 Task: Create an album of photos that showcase the changing seasons in your area
Action: Mouse pressed left at (590, 488)
Screenshot: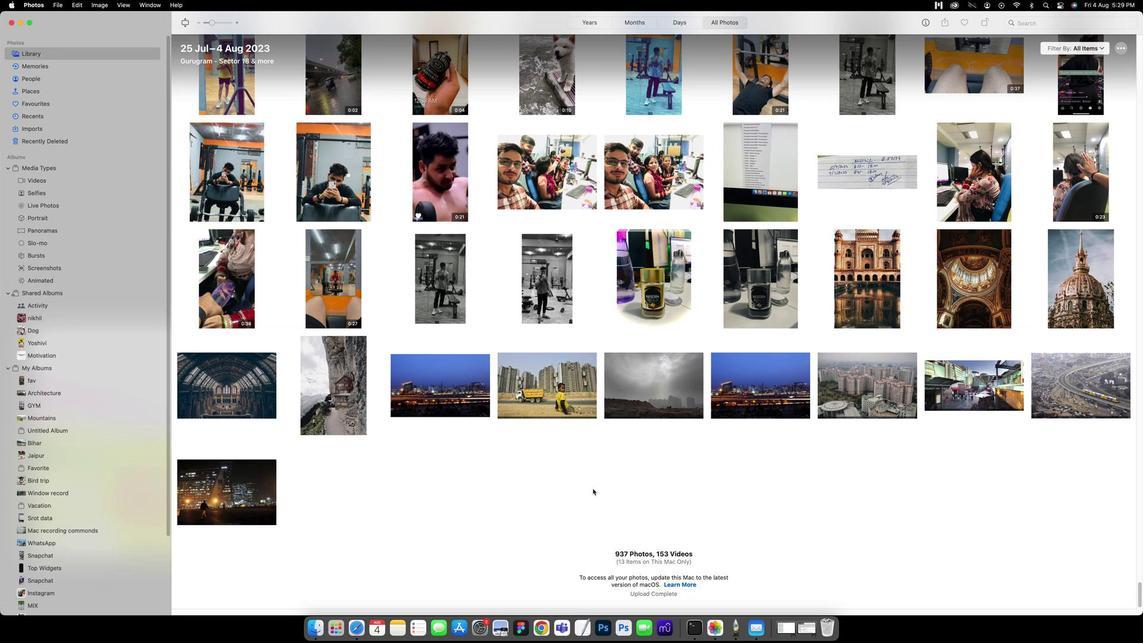 
Action: Mouse moved to (541, 484)
Screenshot: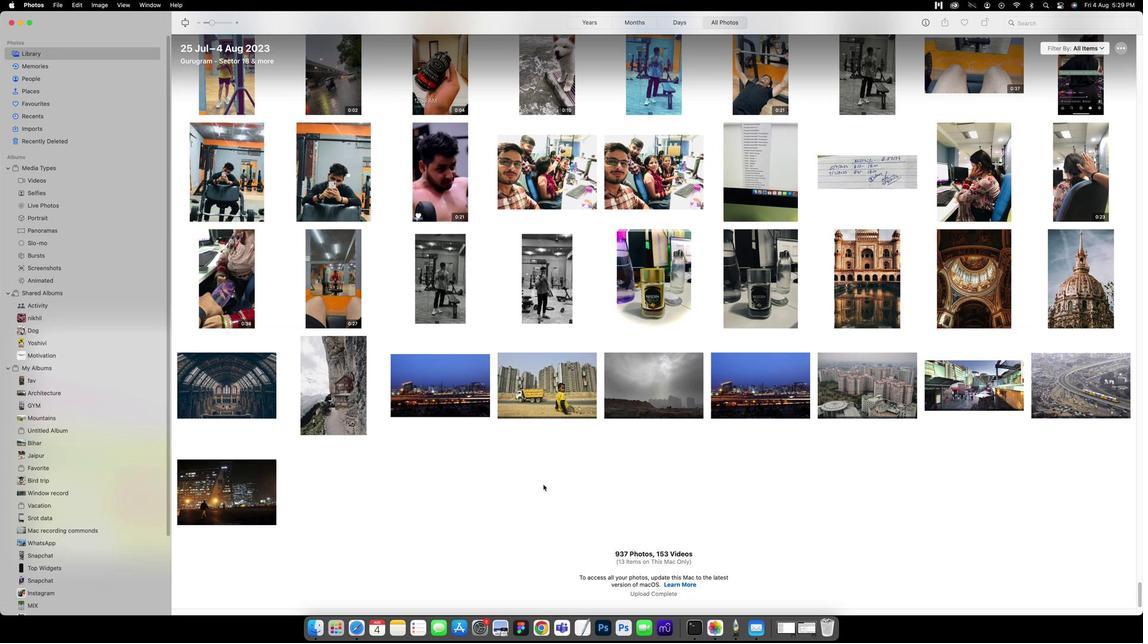
Action: Mouse pressed left at (541, 484)
Screenshot: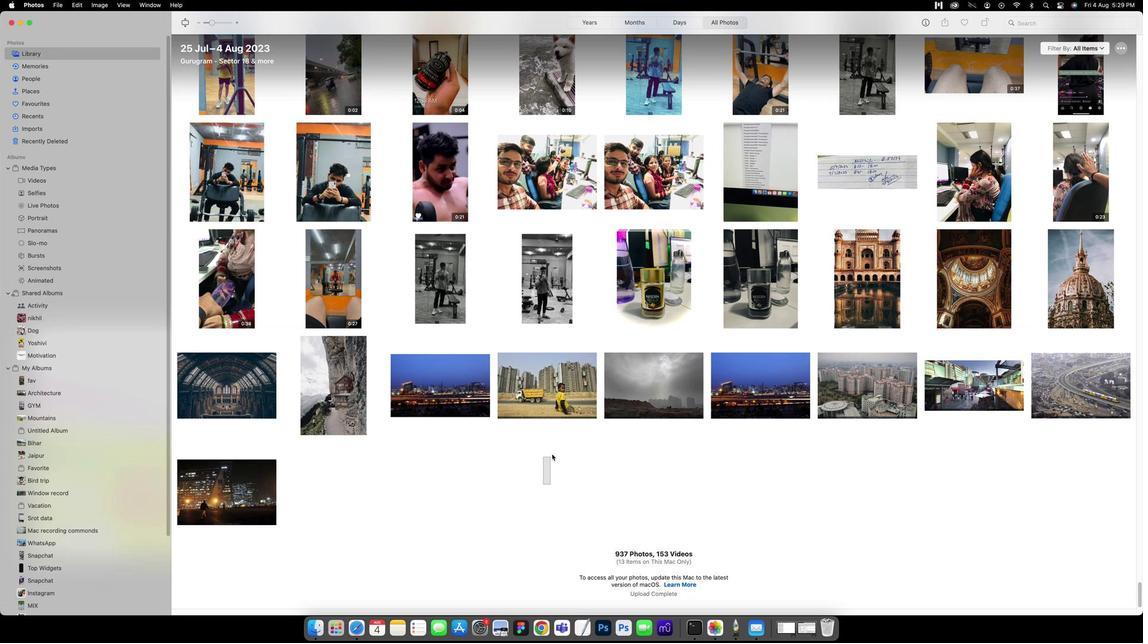 
Action: Mouse moved to (234, 508)
Screenshot: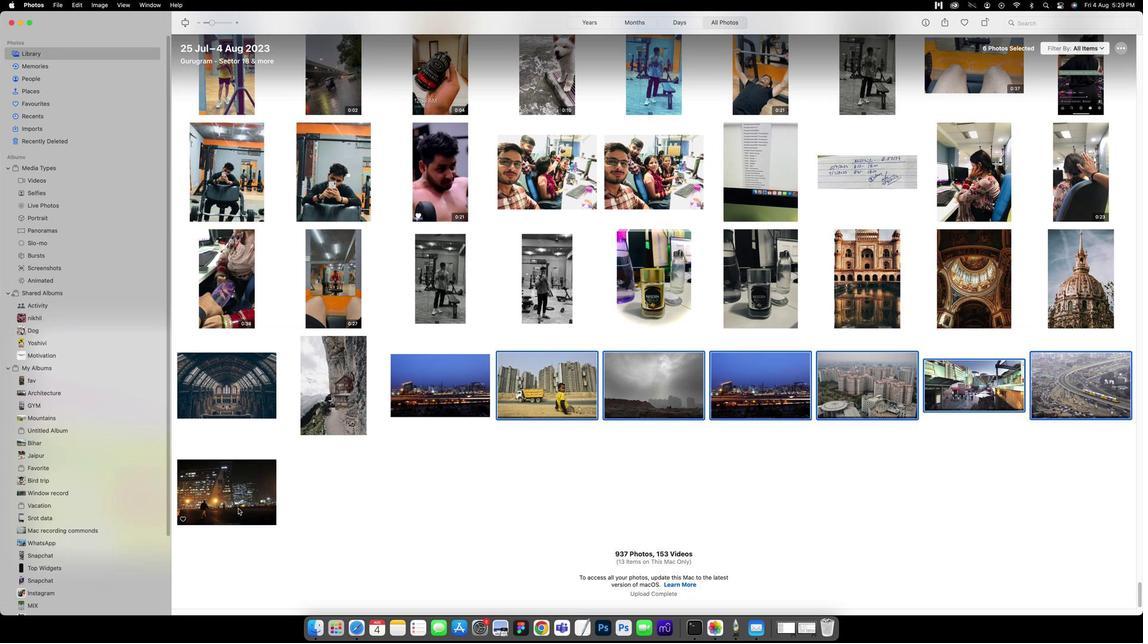 
Action: Key pressed Key.cmd
Screenshot: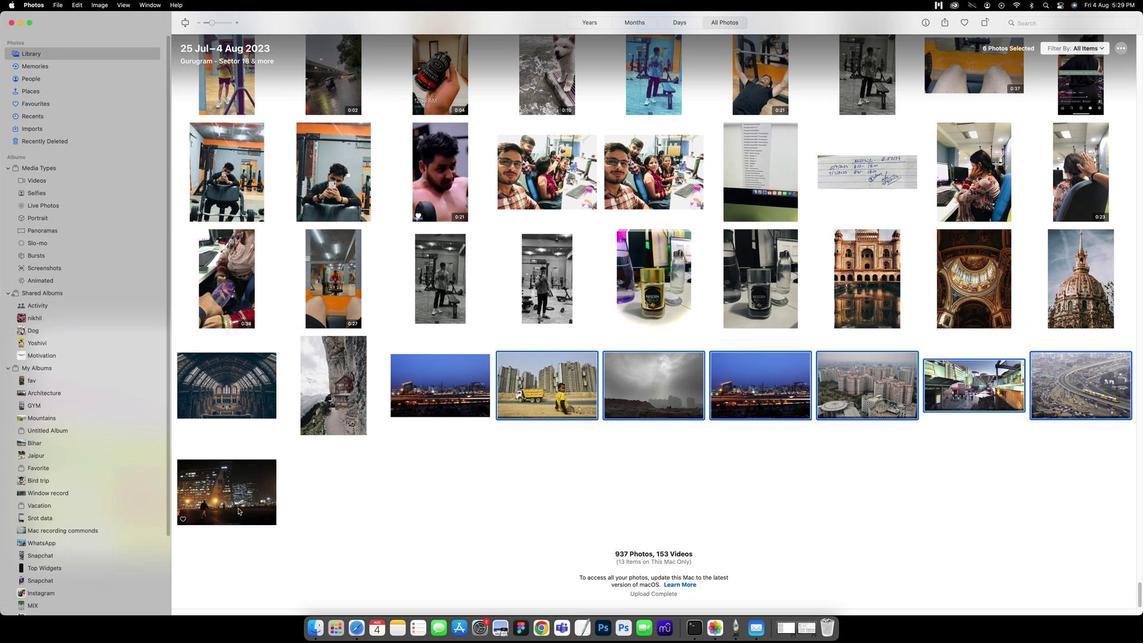 
Action: Mouse pressed left at (234, 508)
Screenshot: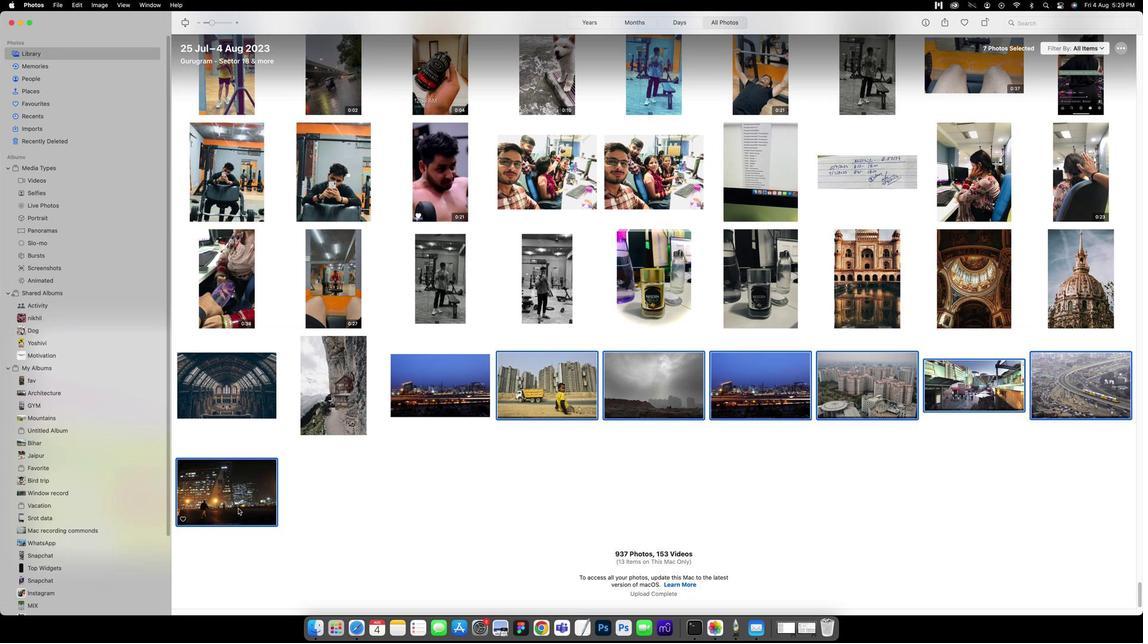 
Action: Mouse pressed right at (234, 508)
Screenshot: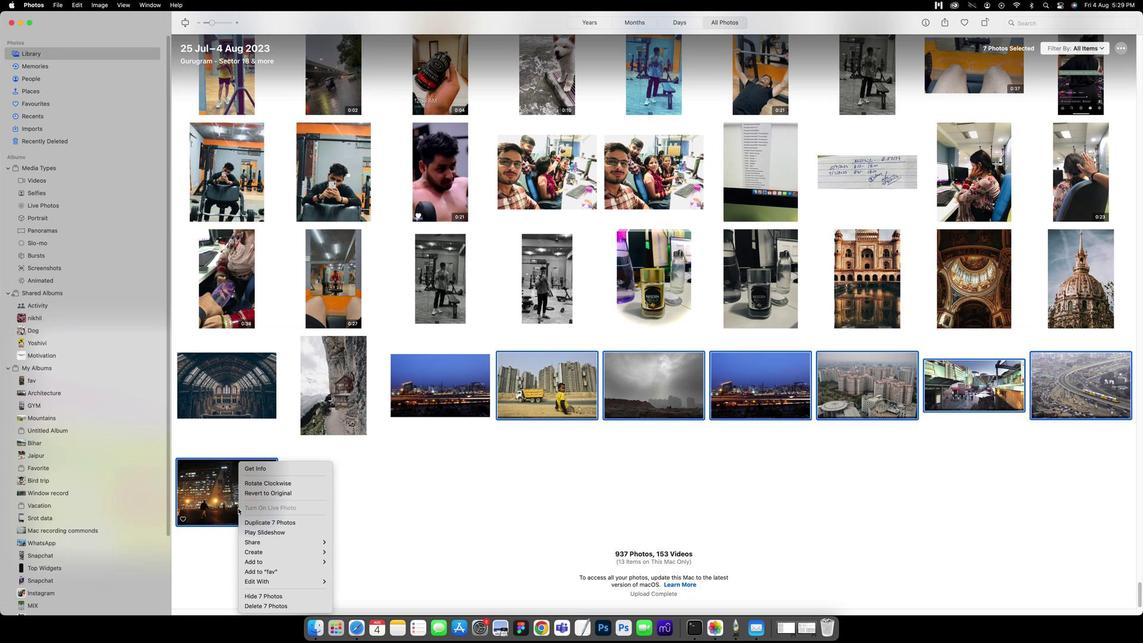 
Action: Mouse moved to (382, 329)
Screenshot: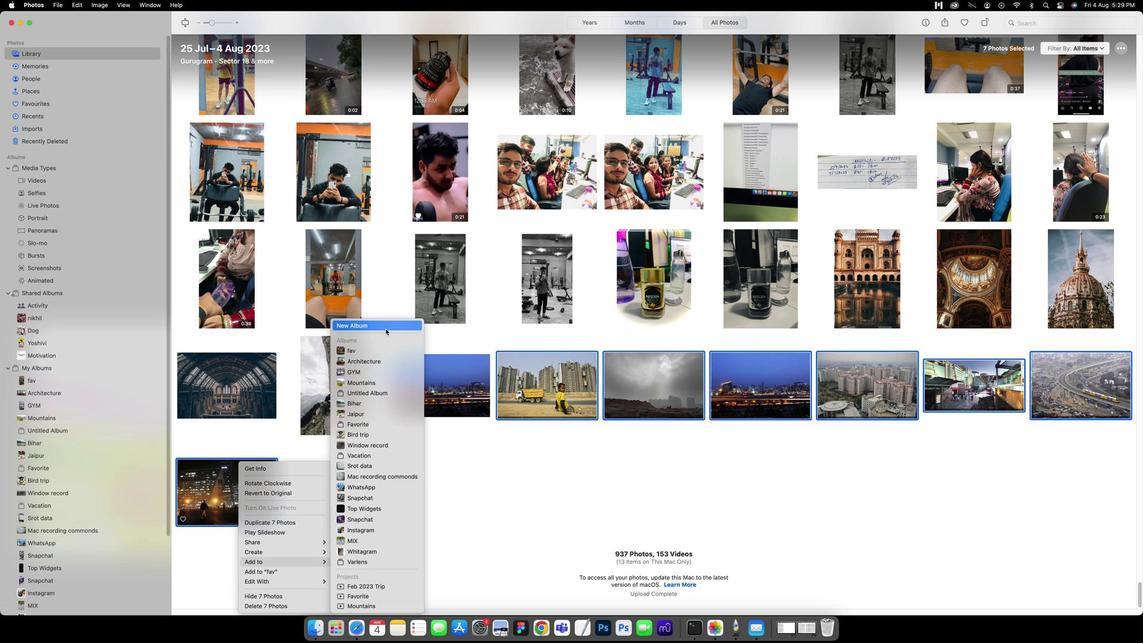 
Action: Mouse pressed left at (382, 329)
Screenshot: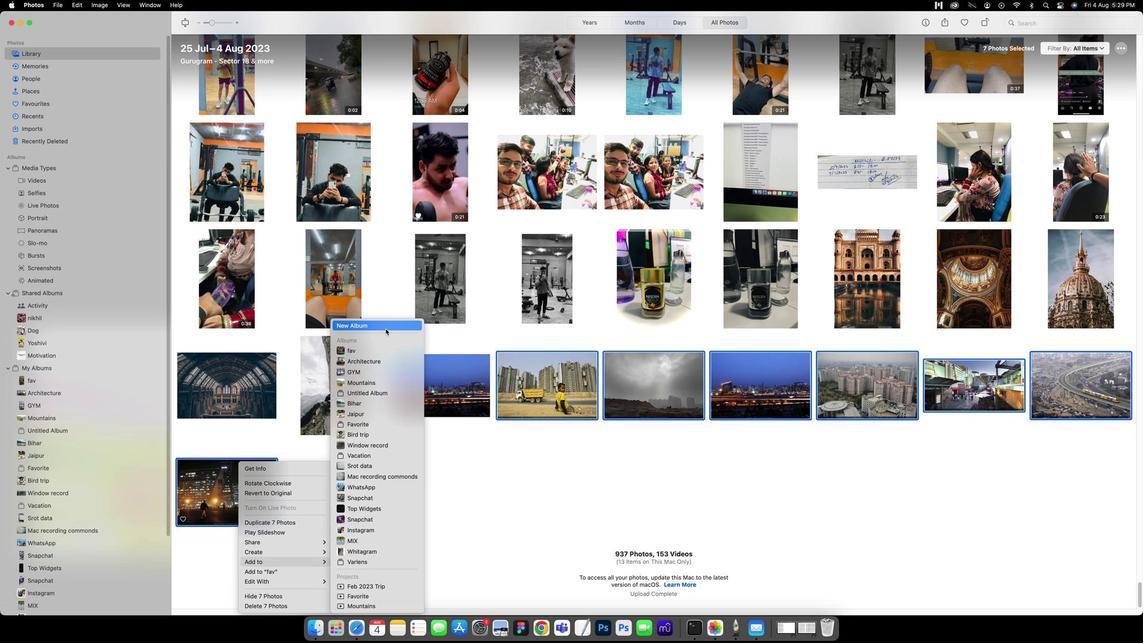
Action: Key pressed Key.caps_lock'G'Key.caps_lock'u''r''g''o''a''n'Key.space't''h''e''n'Key.space'a''n''d'Key.space'n''o''w'Key.shift_rKey.enter
Screenshot: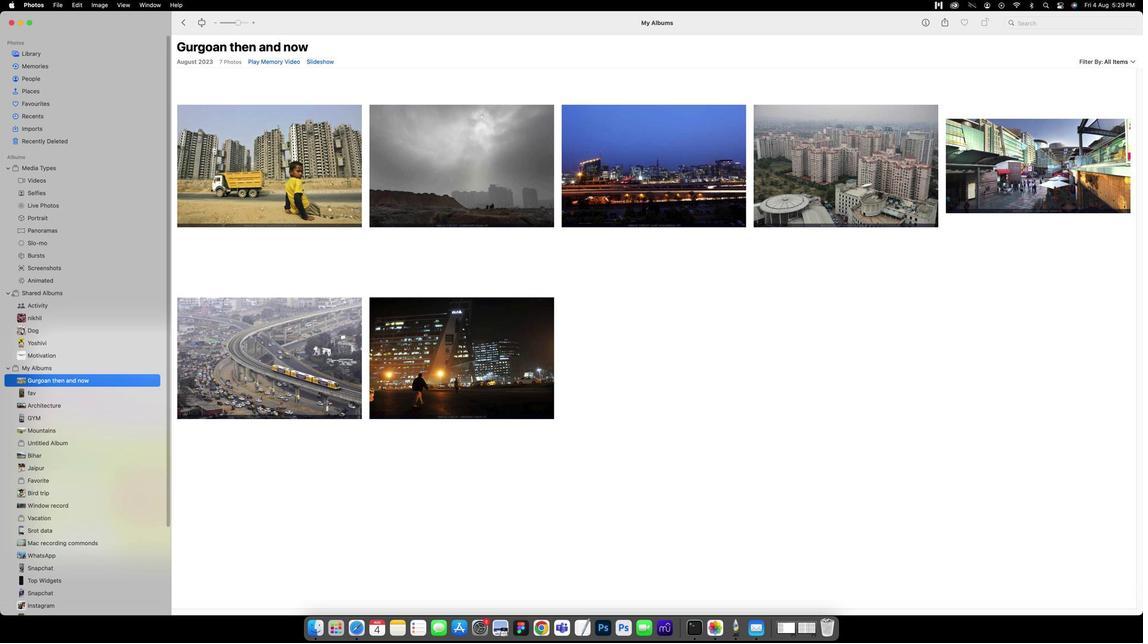 
Action: Mouse moved to (263, 242)
Screenshot: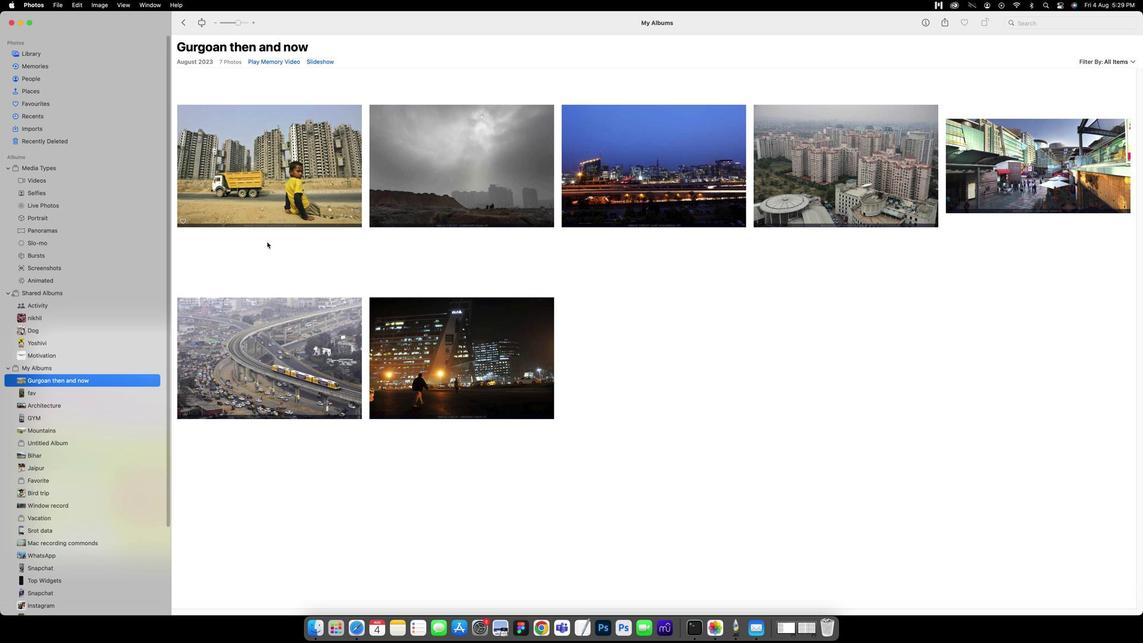 
Action: Key pressed Key.cmd'a'
Screenshot: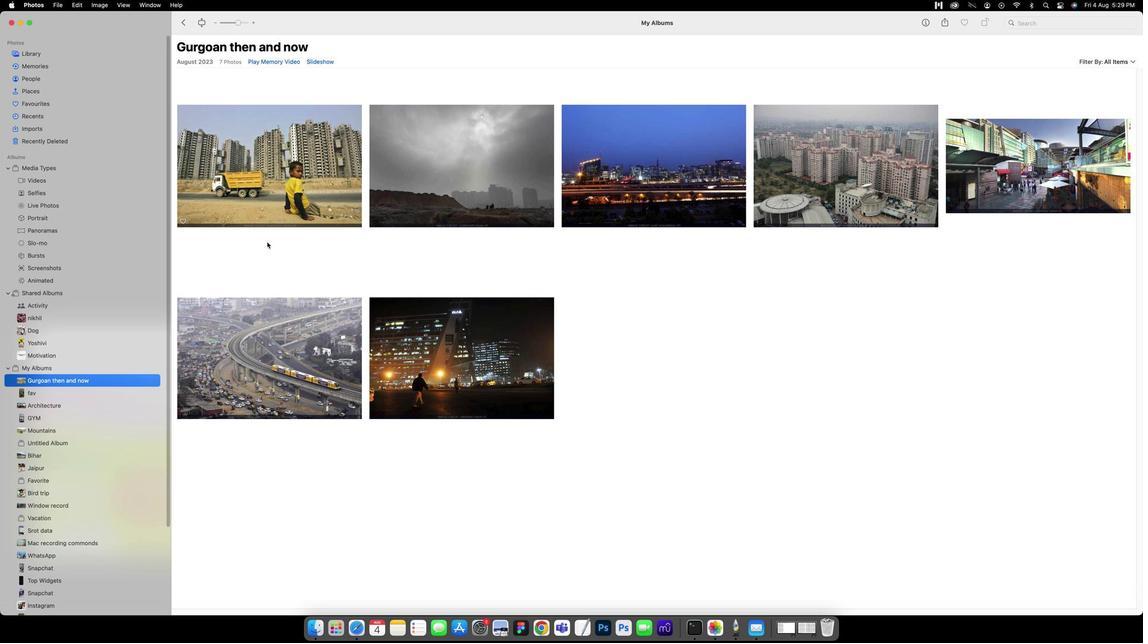 
Action: Mouse moved to (494, 397)
Screenshot: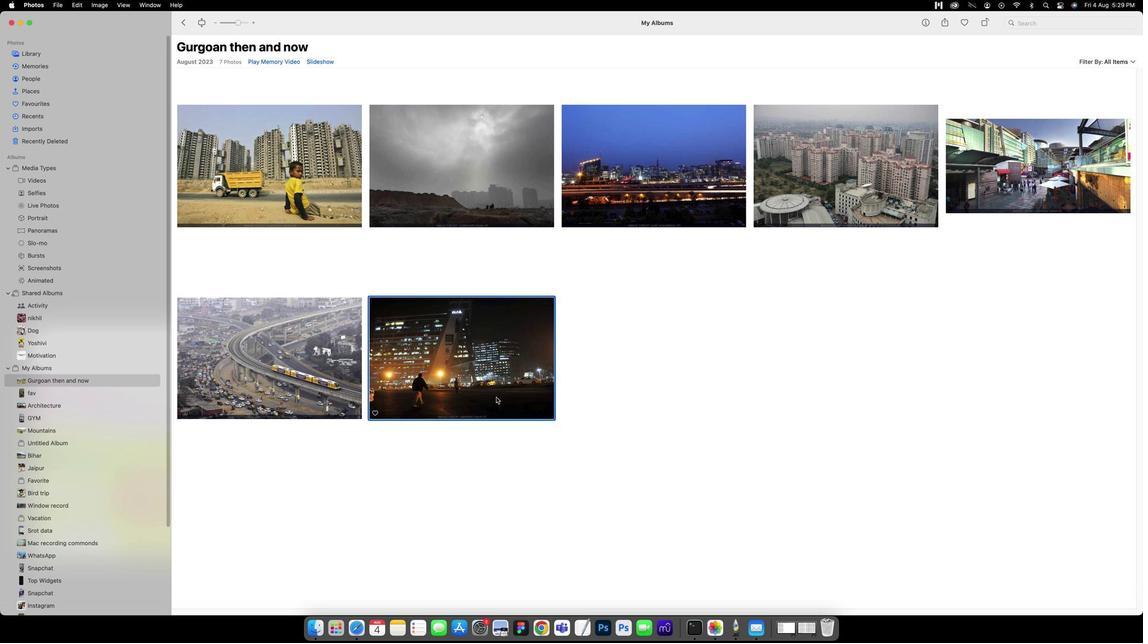 
Action: Mouse pressed left at (494, 397)
Screenshot: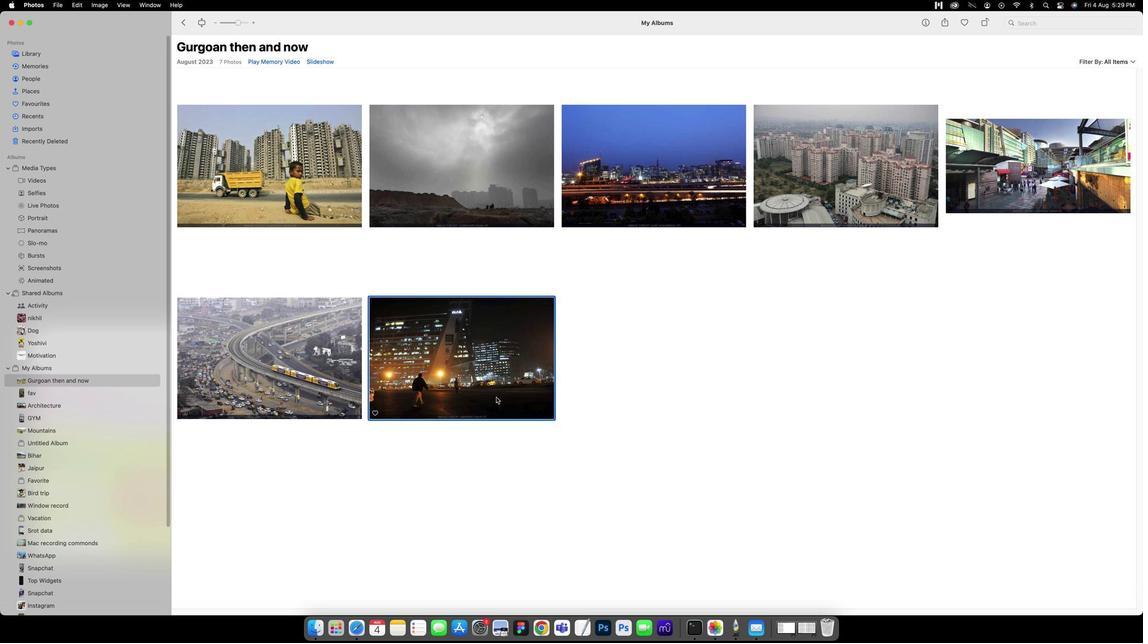 
Action: Mouse moved to (465, 395)
Screenshot: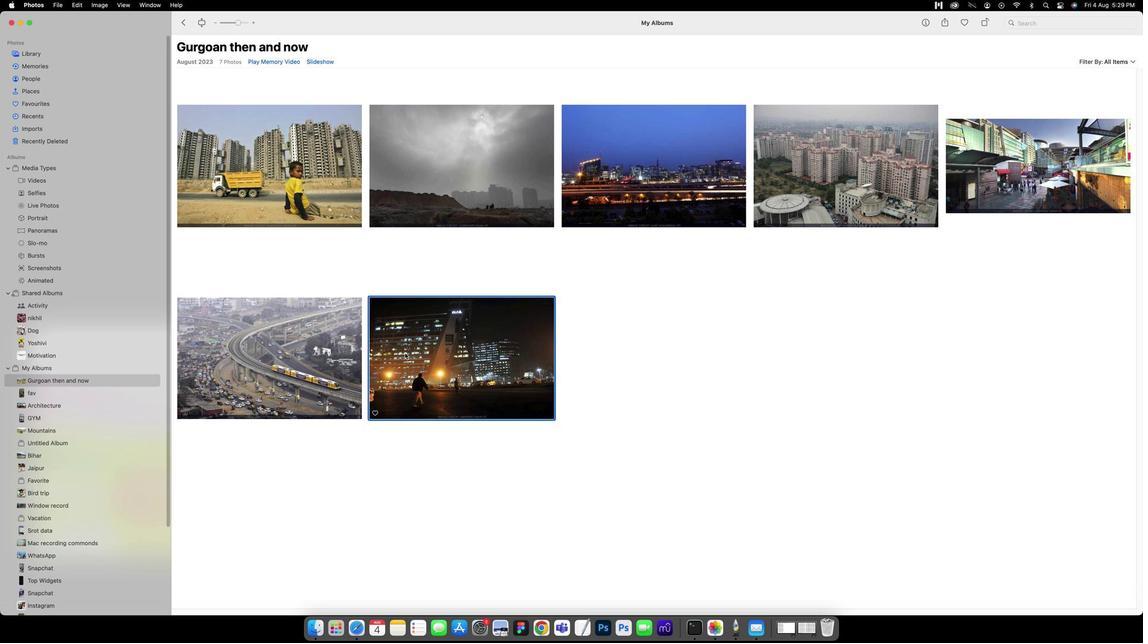 
Action: Key pressed Key.cmd
Screenshot: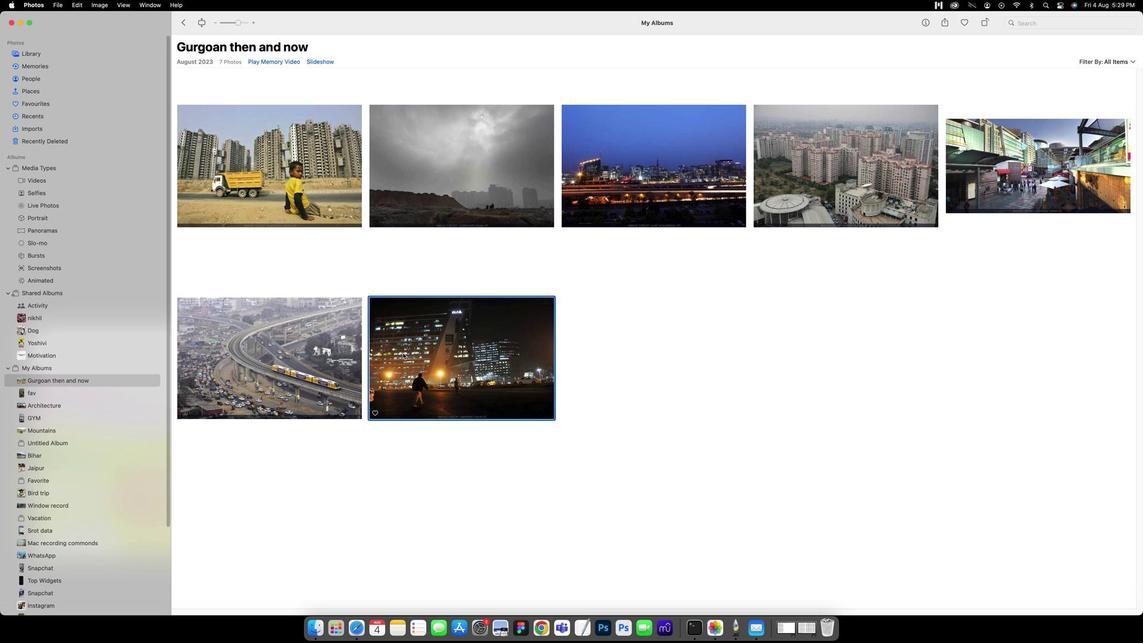 
Action: Mouse moved to (340, 345)
Screenshot: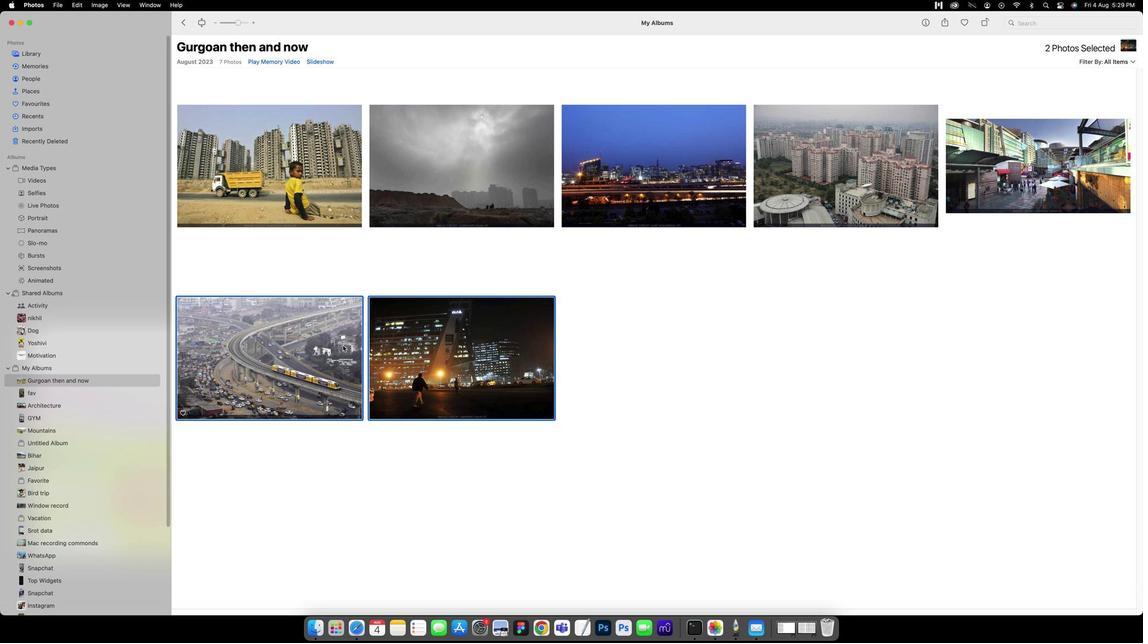 
Action: Mouse pressed left at (340, 345)
Screenshot: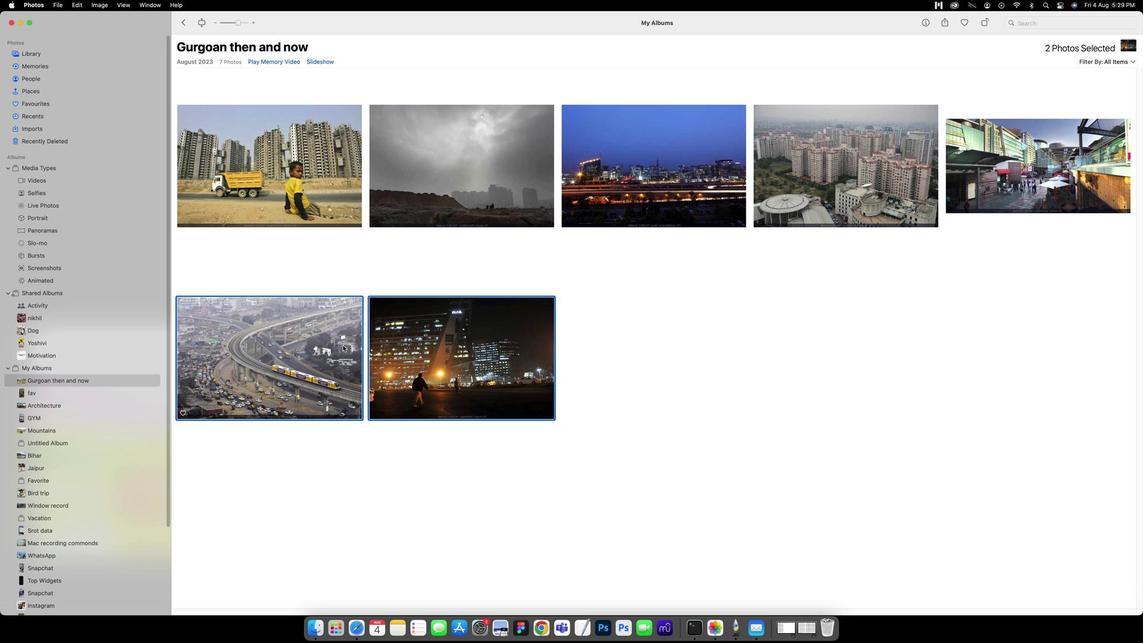
Action: Mouse moved to (294, 193)
Screenshot: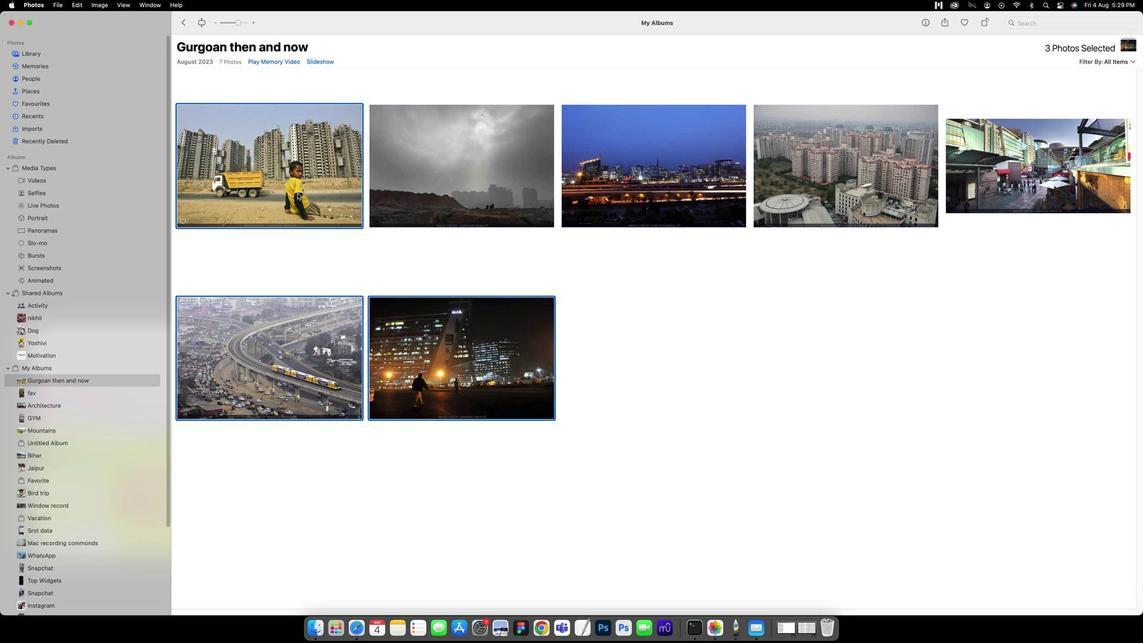 
Action: Mouse pressed left at (294, 193)
Screenshot: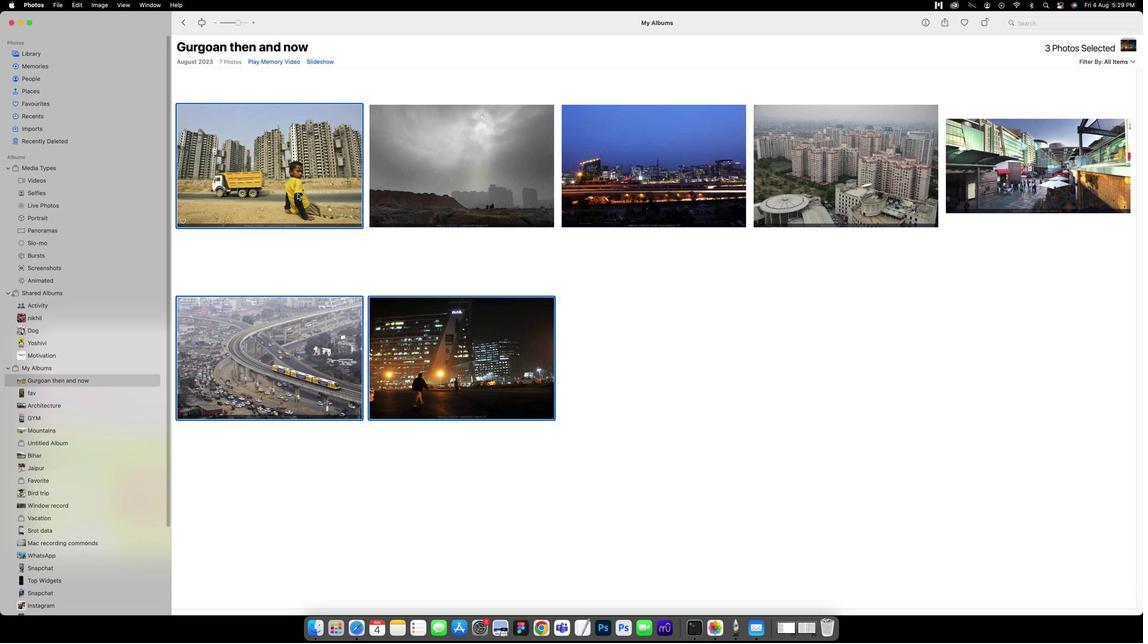 
Action: Mouse moved to (478, 175)
Screenshot: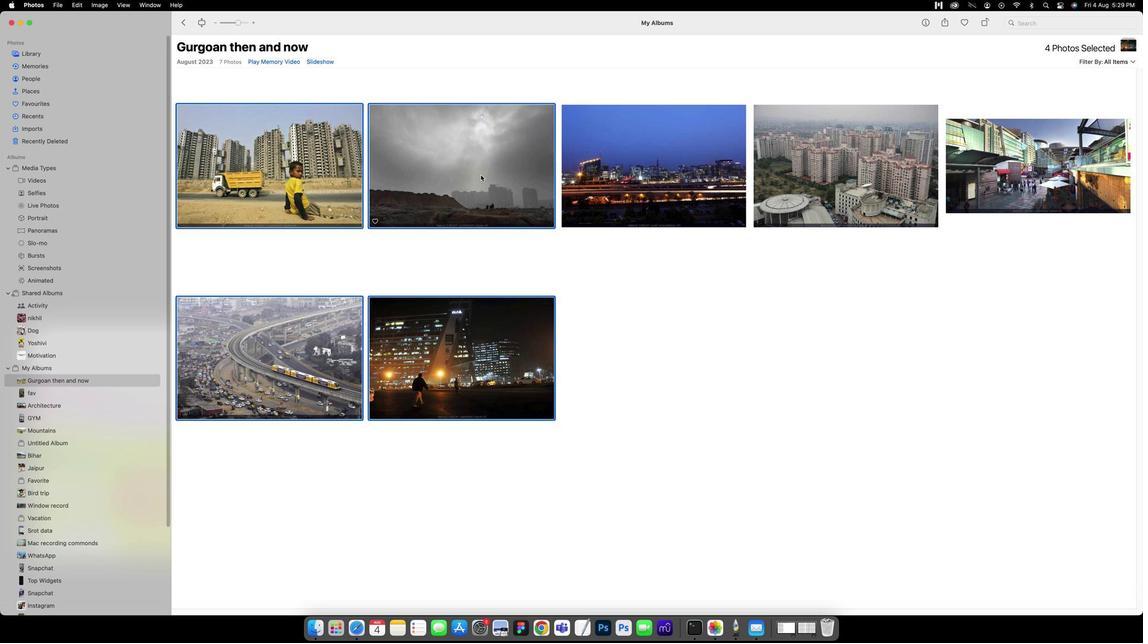 
Action: Mouse pressed left at (478, 175)
Screenshot: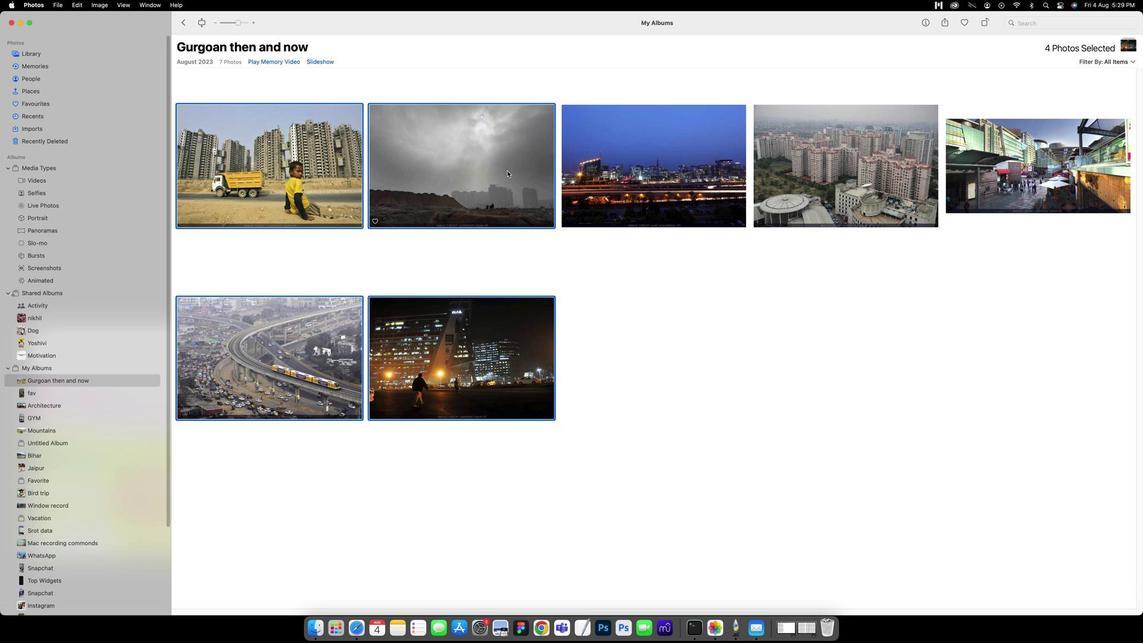 
Action: Mouse moved to (639, 167)
Screenshot: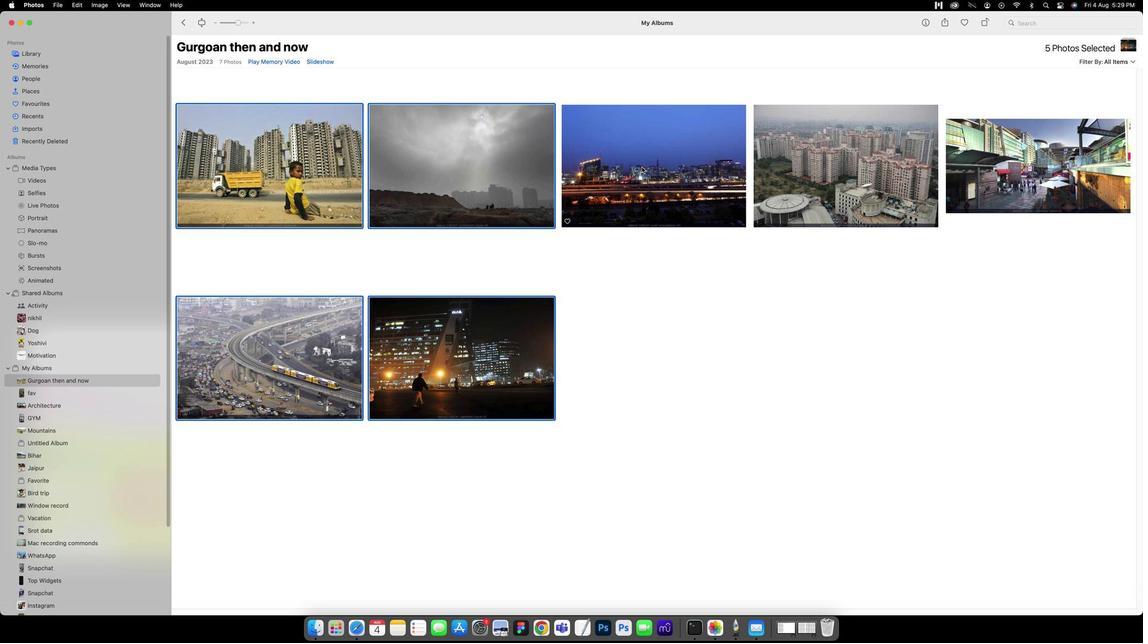 
Action: Mouse pressed left at (639, 167)
Screenshot: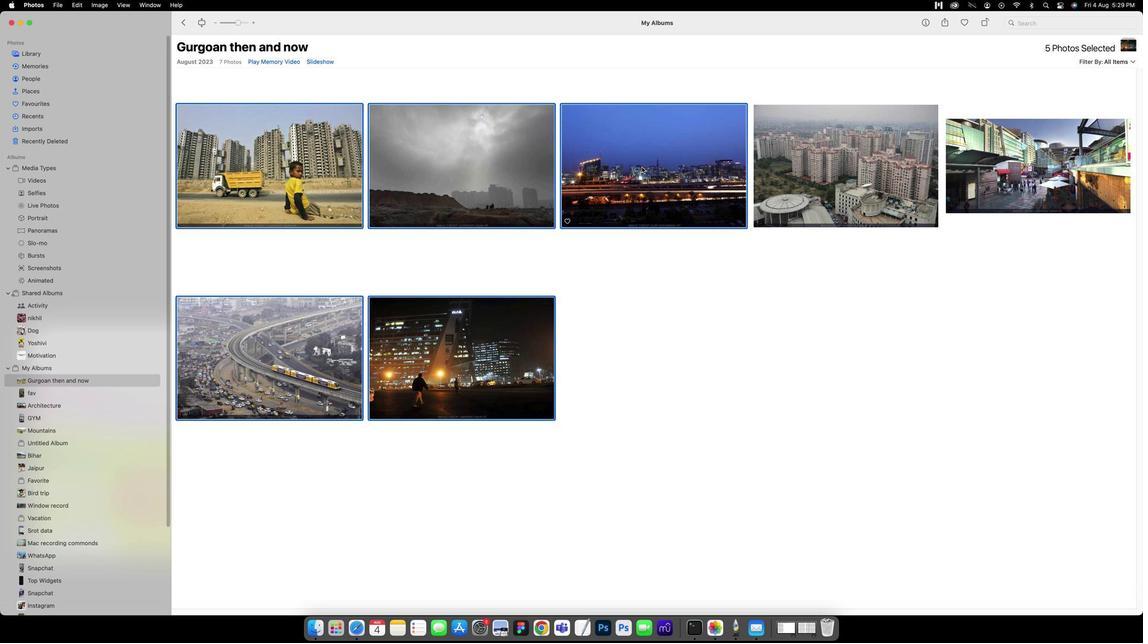 
Action: Mouse moved to (872, 167)
Screenshot: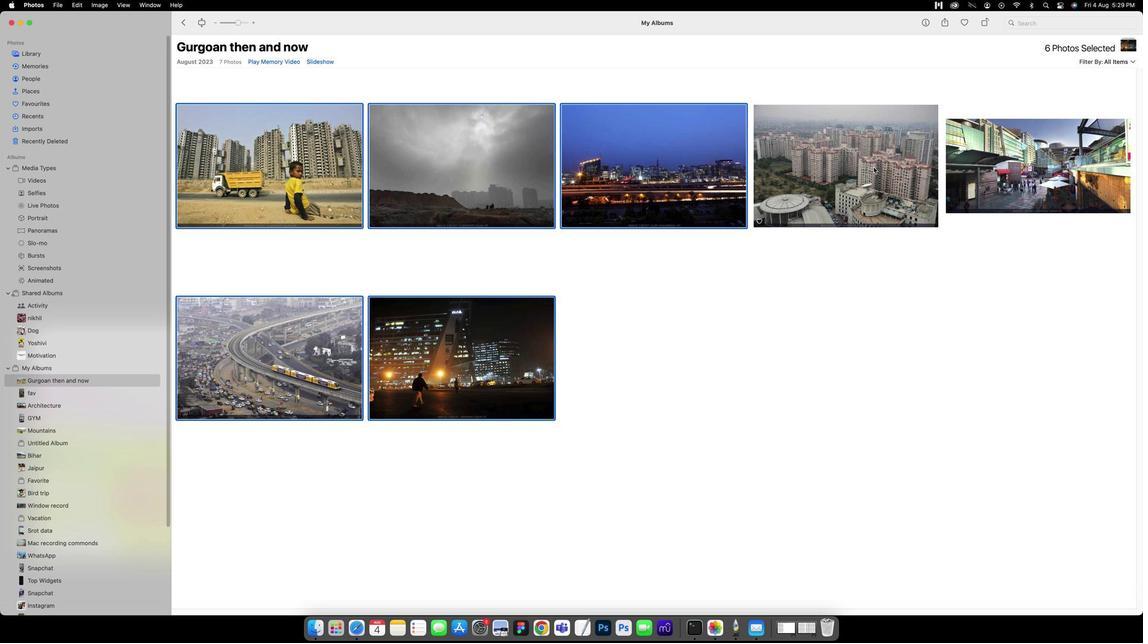 
Action: Mouse pressed left at (872, 167)
Screenshot: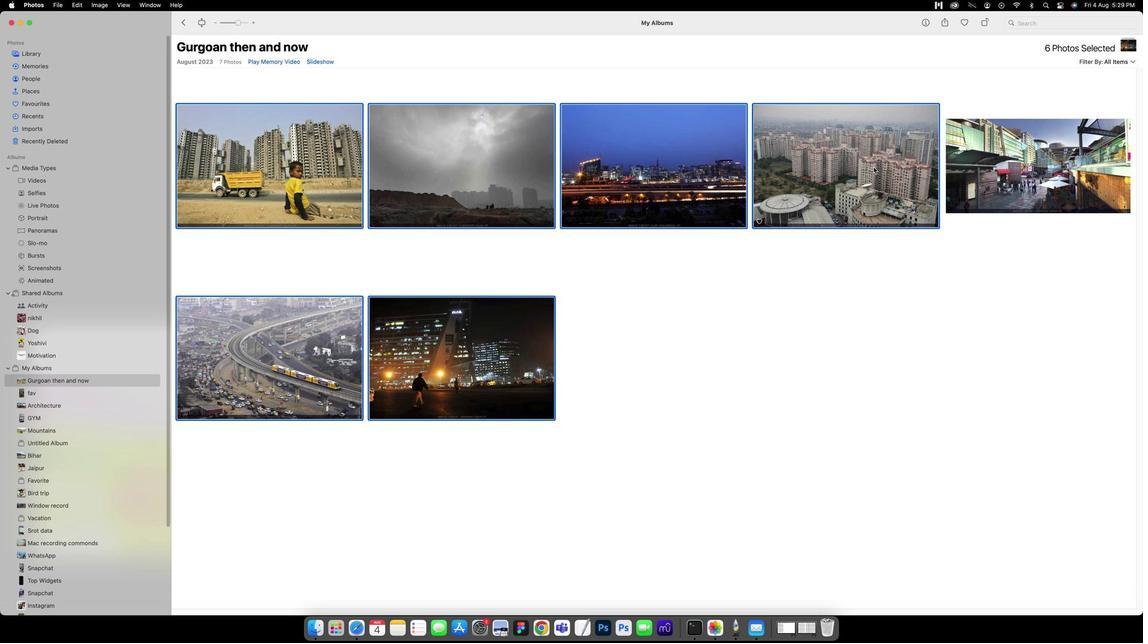 
Action: Mouse moved to (1038, 157)
Screenshot: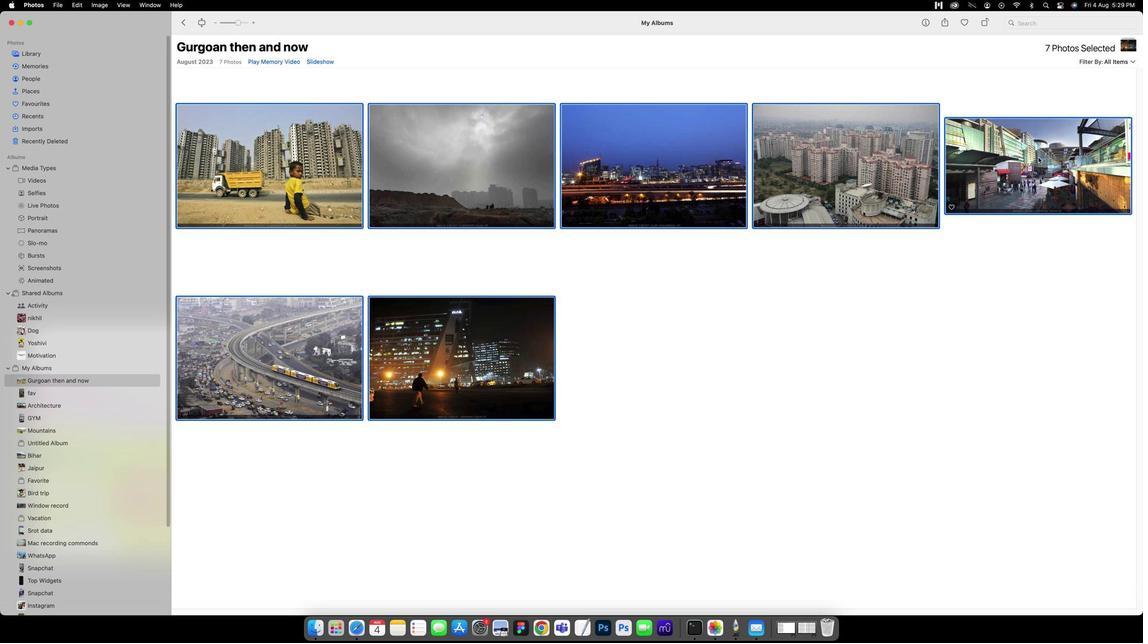 
Action: Mouse pressed left at (1038, 157)
Screenshot: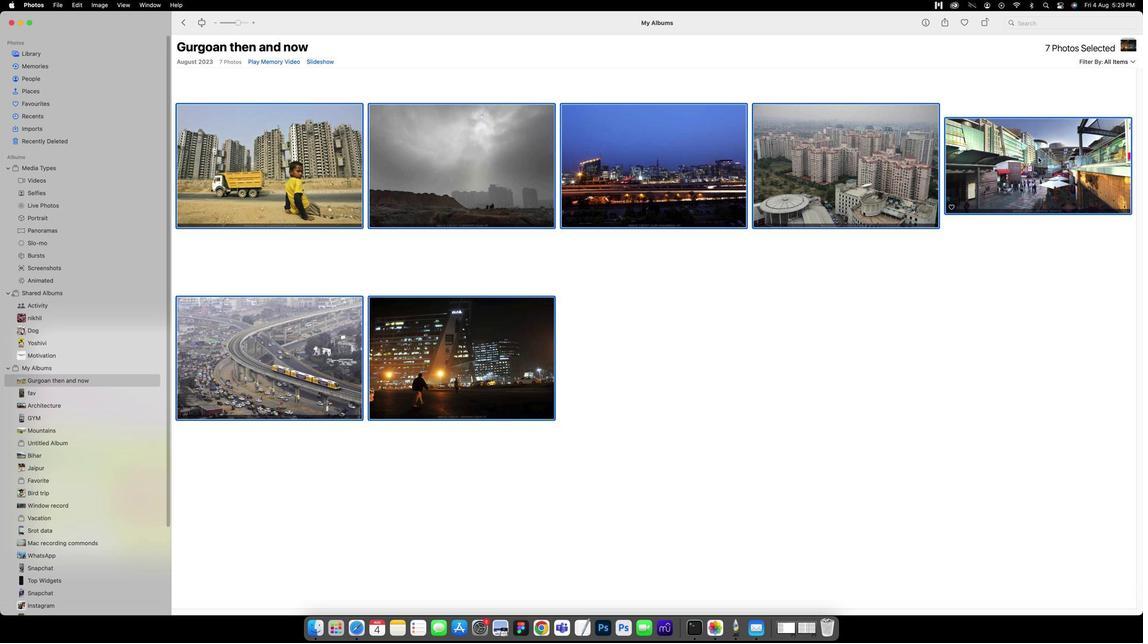 
Action: Mouse pressed right at (1038, 157)
Screenshot: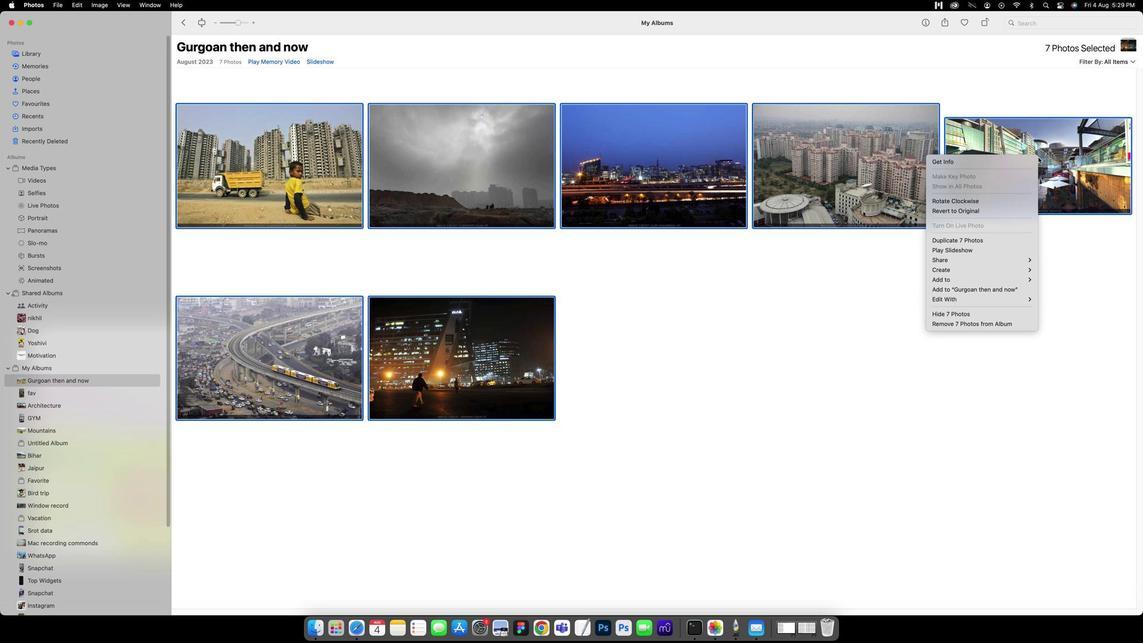 
Action: Mouse moved to (978, 254)
Screenshot: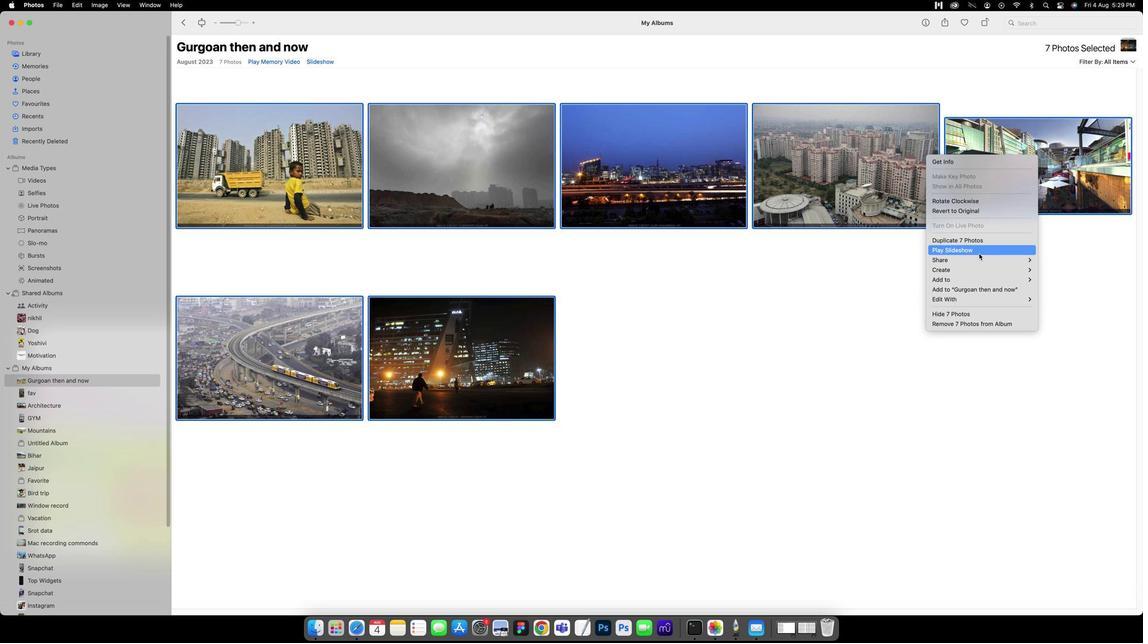 
Action: Mouse pressed left at (978, 254)
Screenshot: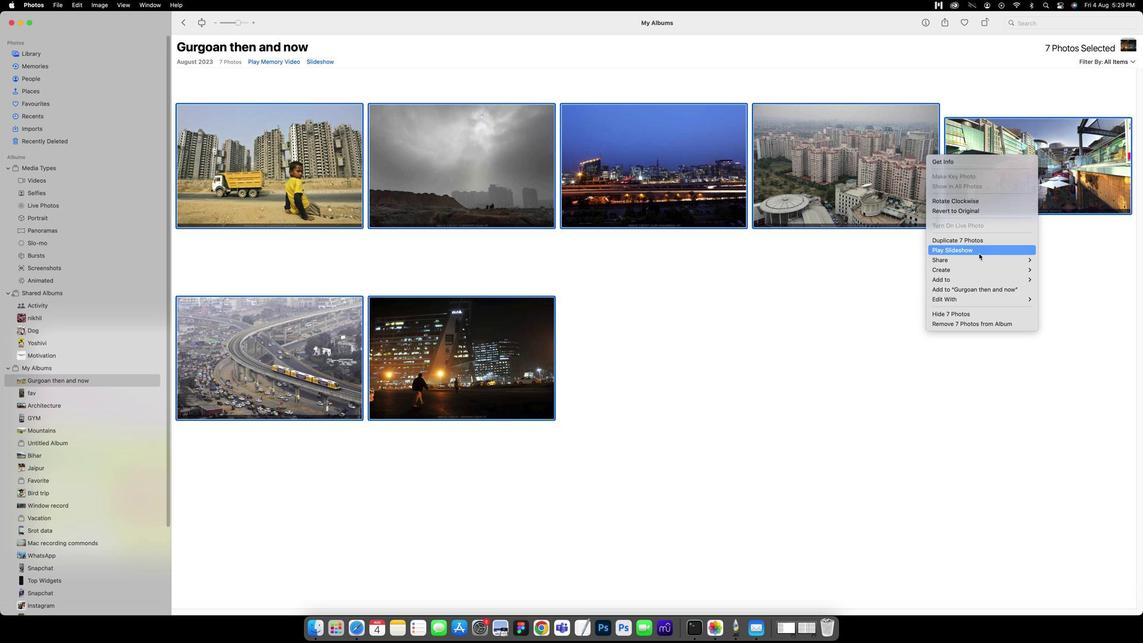 
Action: Mouse moved to (1018, 359)
Screenshot: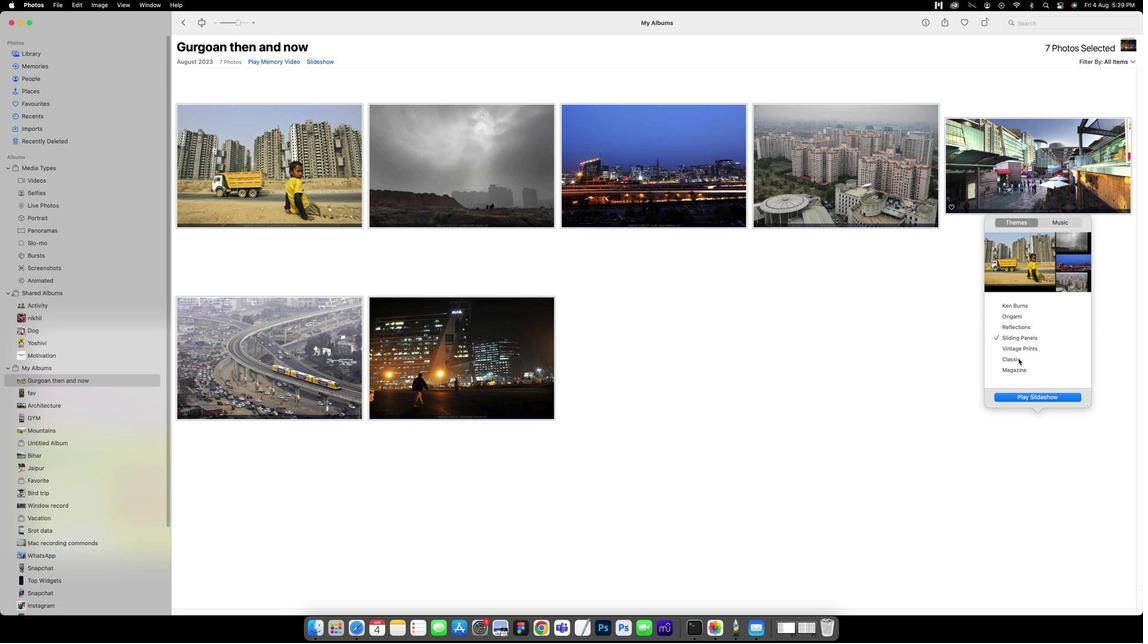 
Action: Mouse pressed left at (1018, 359)
Screenshot: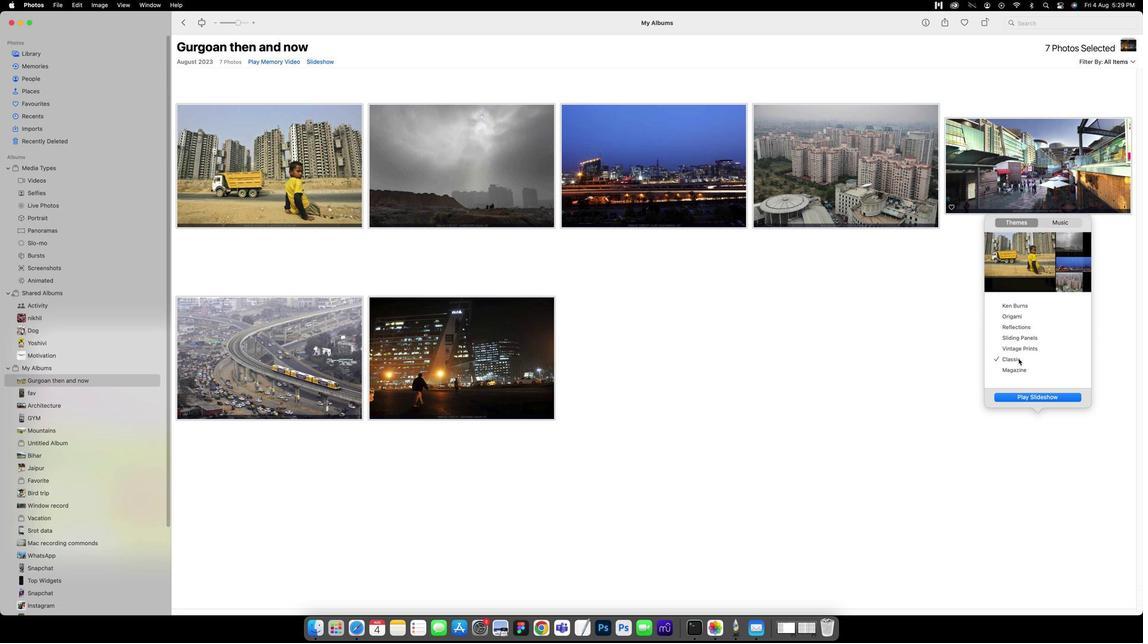 
Action: Mouse moved to (1024, 397)
Screenshot: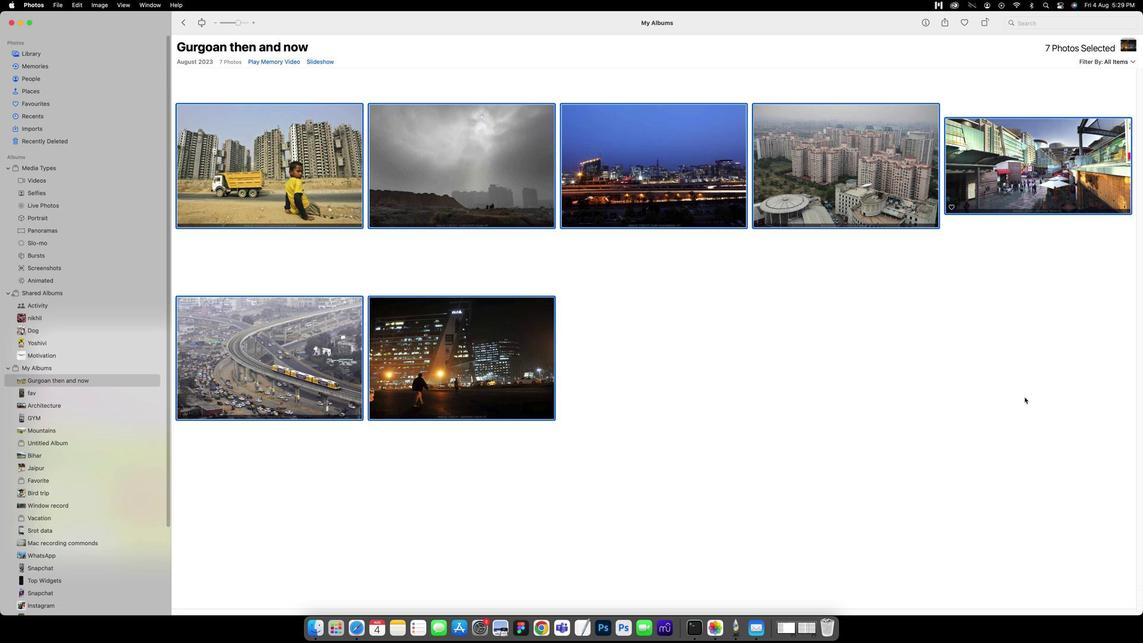 
Action: Mouse pressed left at (1024, 397)
Screenshot: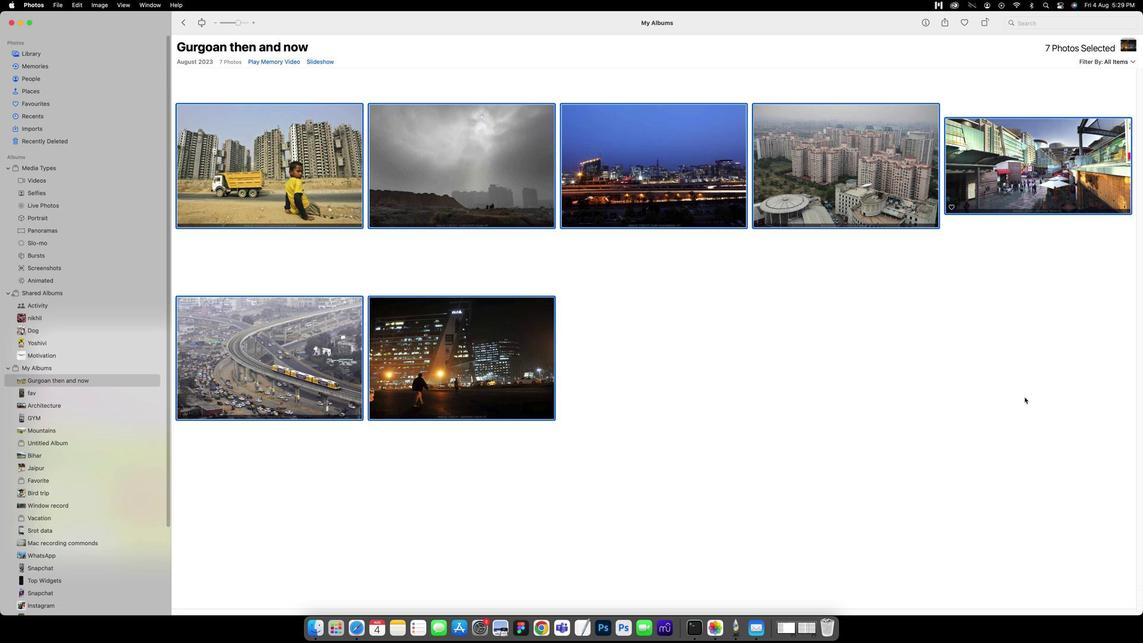 
Action: Mouse moved to (641, 599)
Screenshot: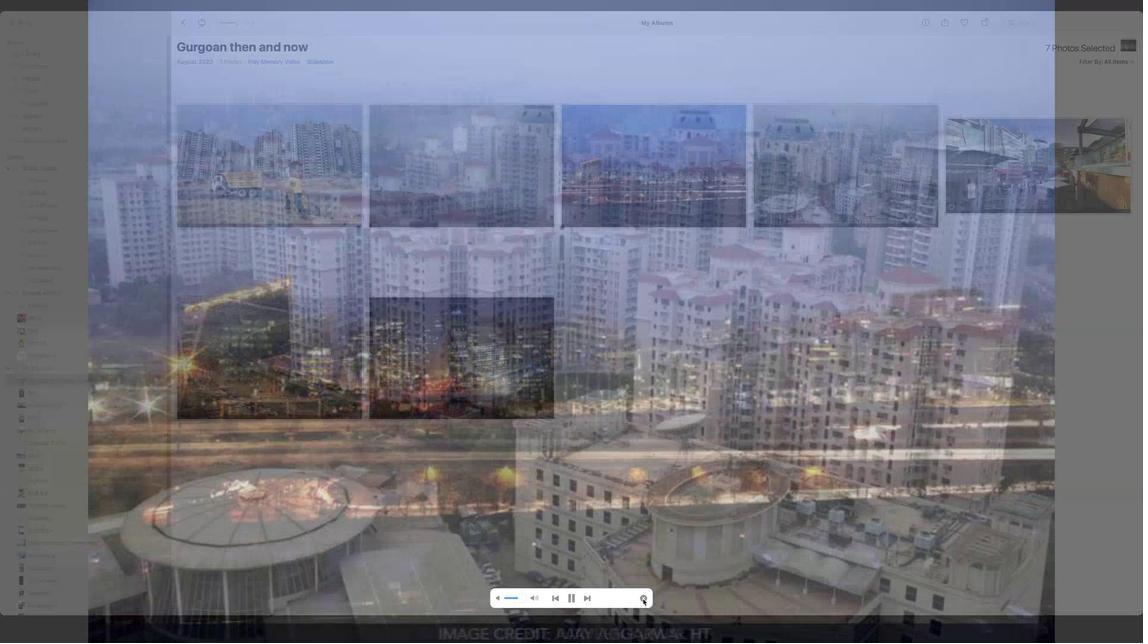 
Action: Mouse pressed left at (641, 599)
Screenshot: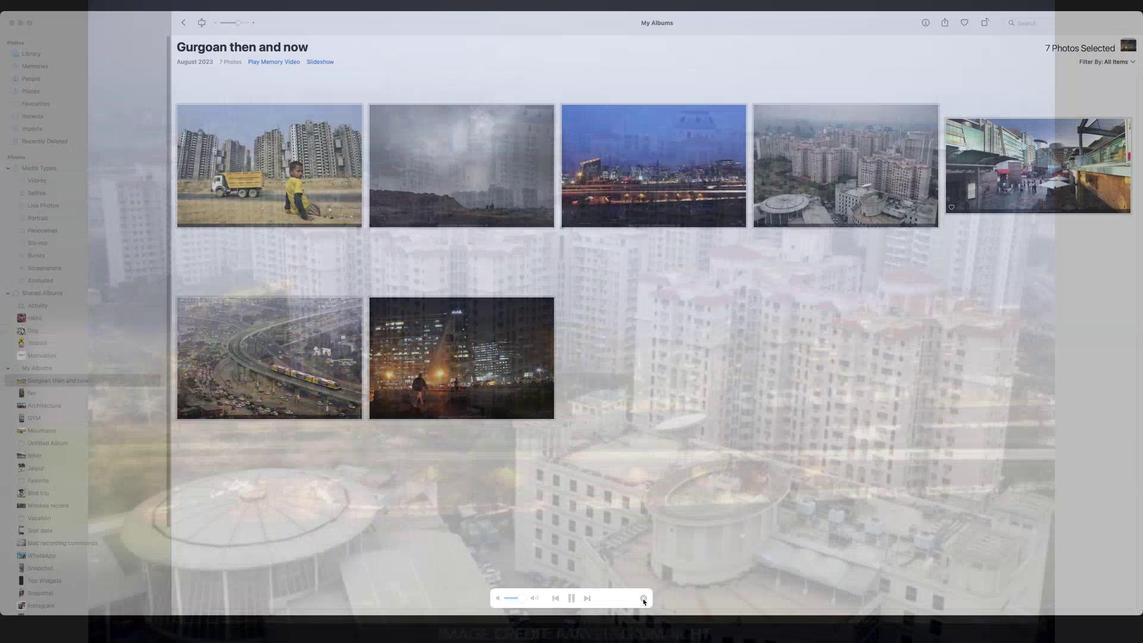 
Action: Mouse moved to (285, 58)
Screenshot: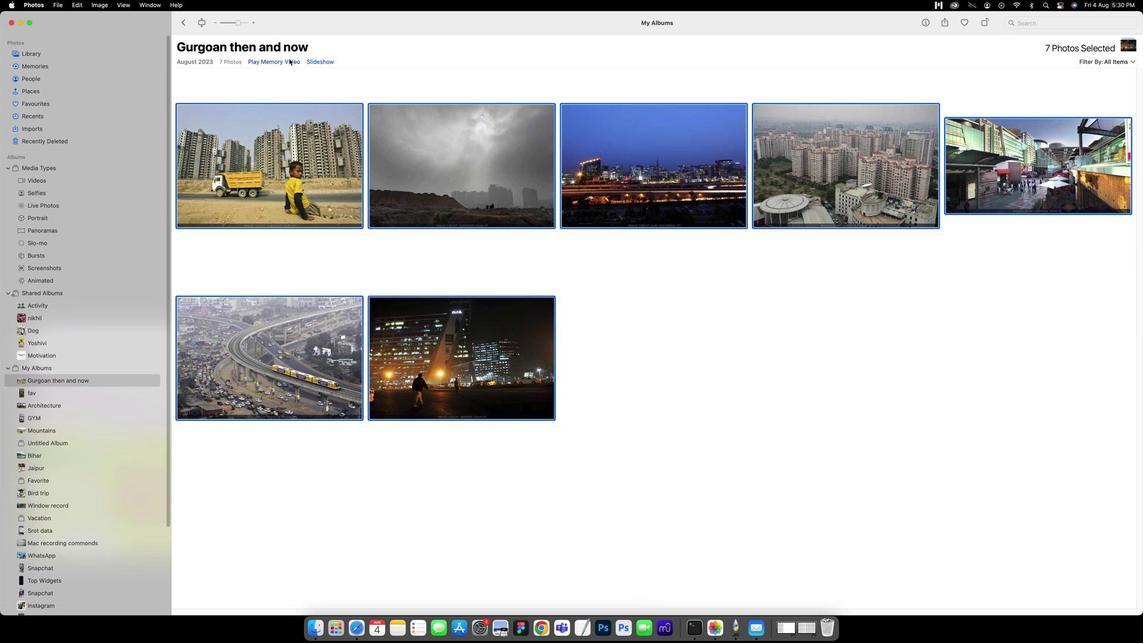 
Action: Mouse pressed left at (285, 58)
Screenshot: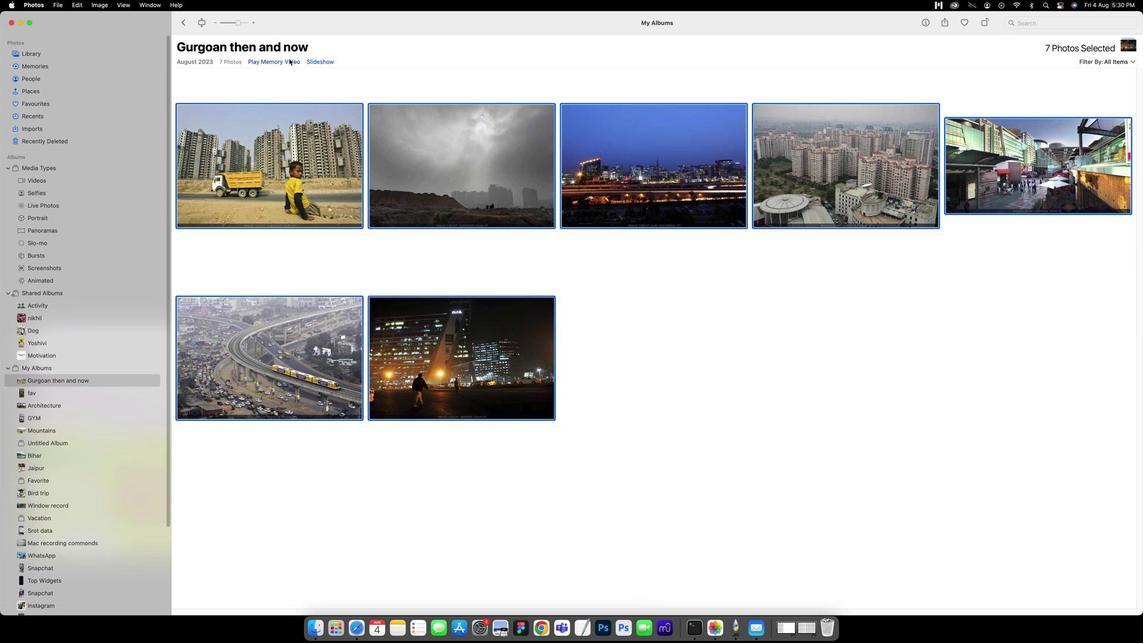 
Action: Mouse moved to (181, 23)
Screenshot: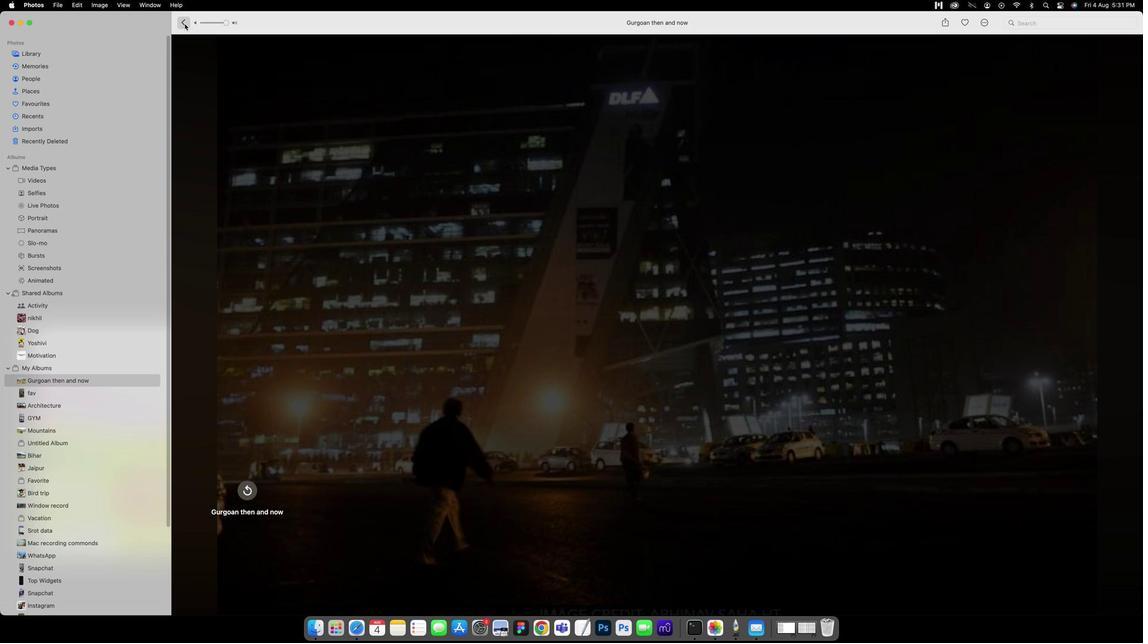 
Action: Mouse pressed left at (181, 23)
Screenshot: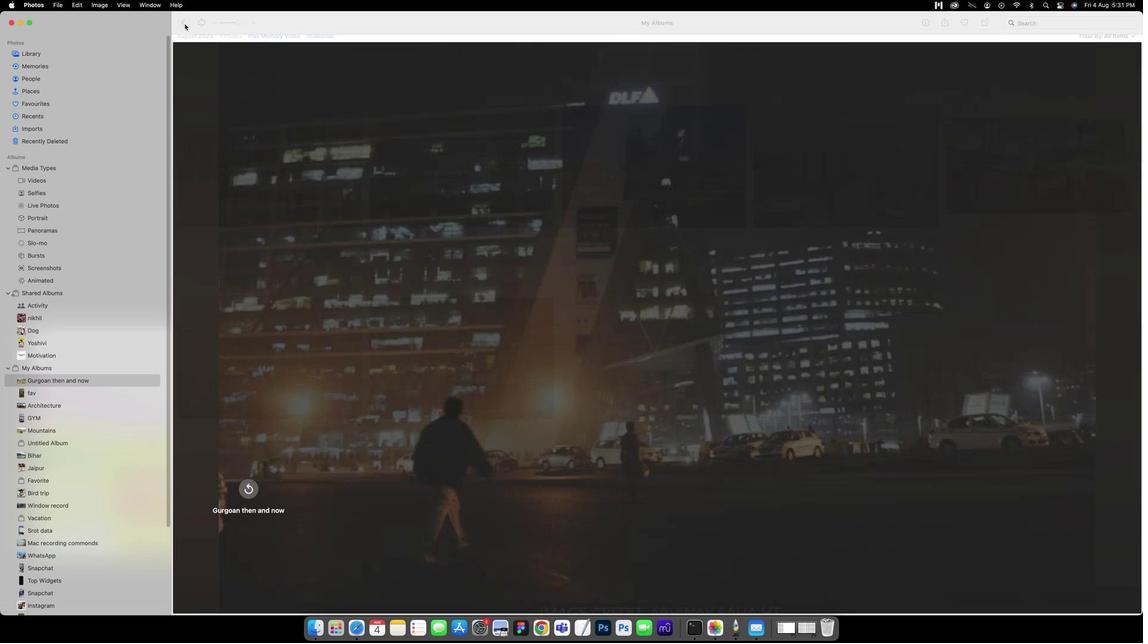 
Action: Mouse moved to (631, 402)
Screenshot: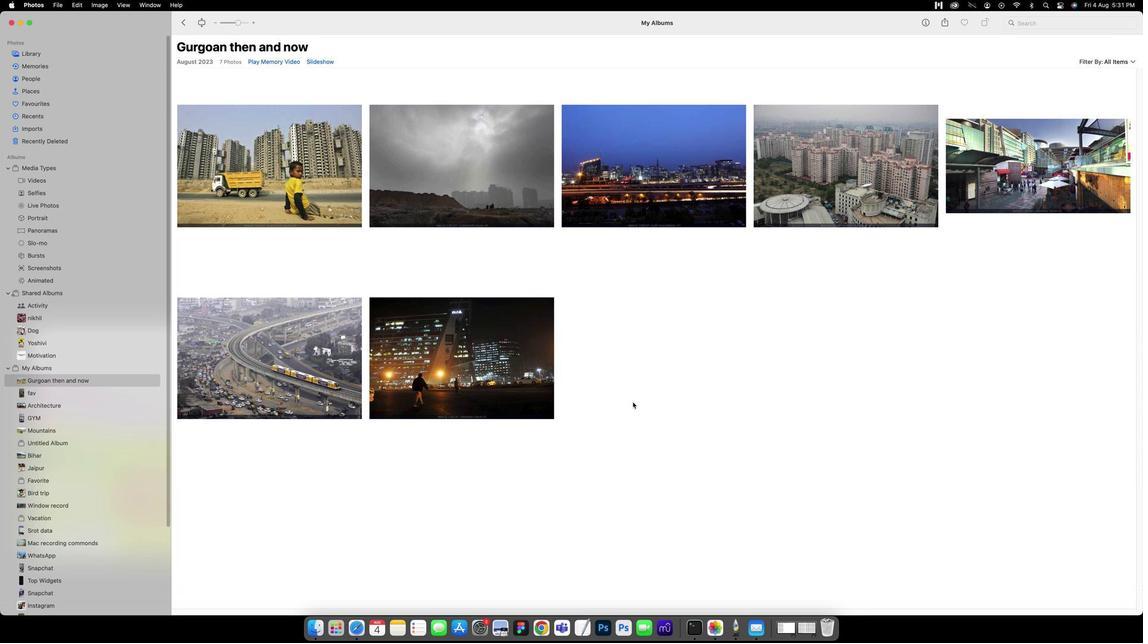 
Action: Mouse pressed left at (631, 402)
Screenshot: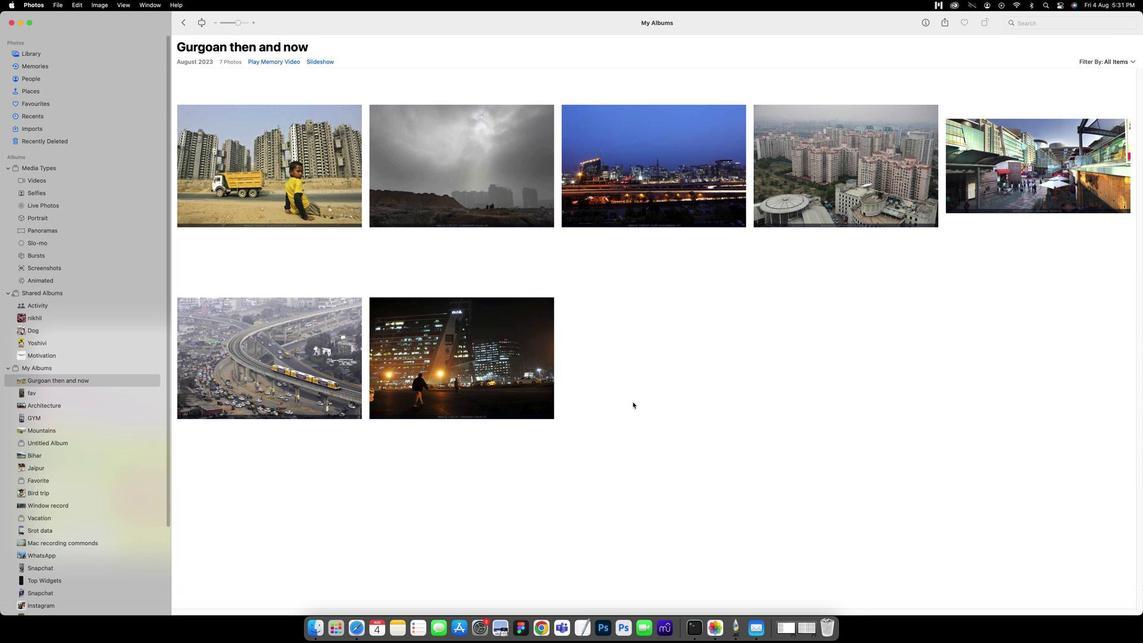 
